 Task: Change the preferred closed captions decoder to CEA 708.
Action: Mouse moved to (115, 18)
Screenshot: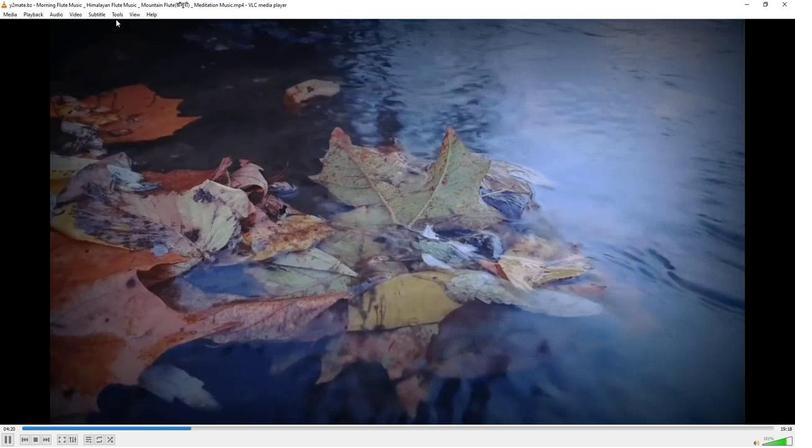 
Action: Mouse pressed left at (115, 18)
Screenshot: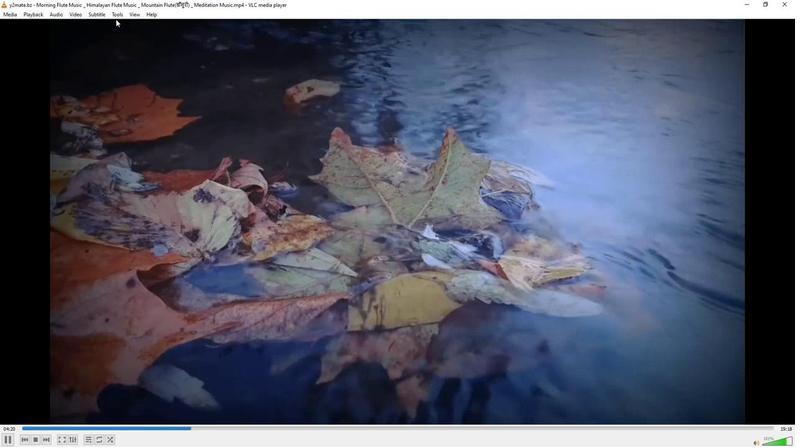 
Action: Mouse moved to (118, 15)
Screenshot: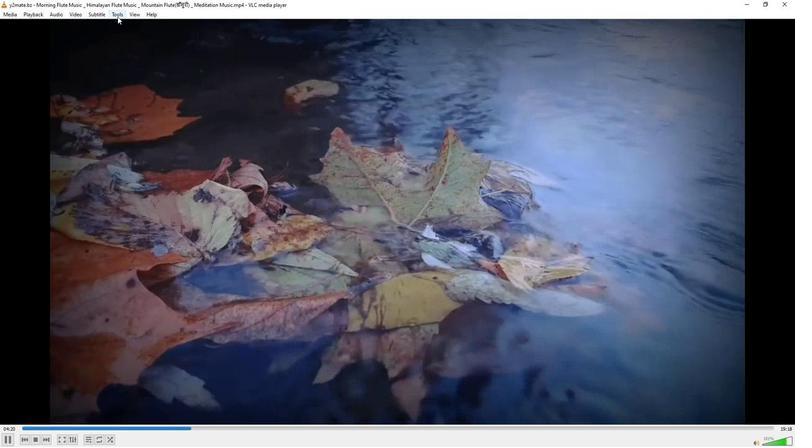 
Action: Mouse pressed left at (118, 15)
Screenshot: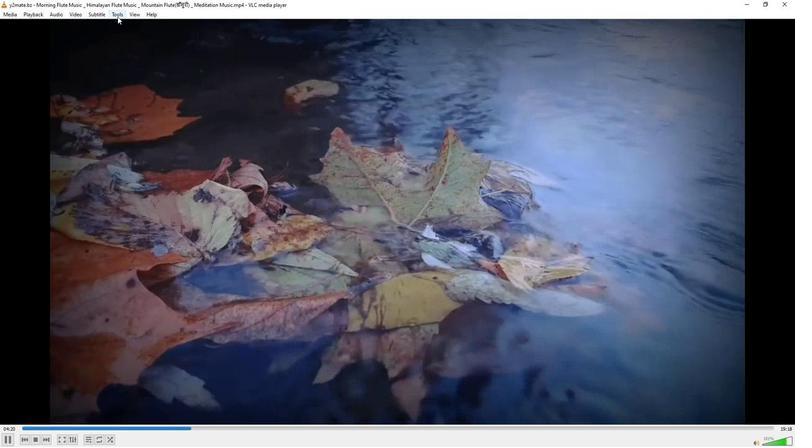 
Action: Mouse moved to (129, 110)
Screenshot: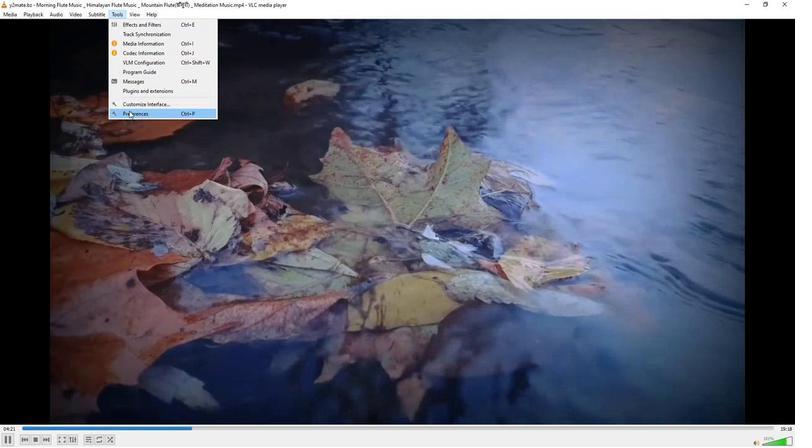 
Action: Mouse pressed left at (129, 110)
Screenshot: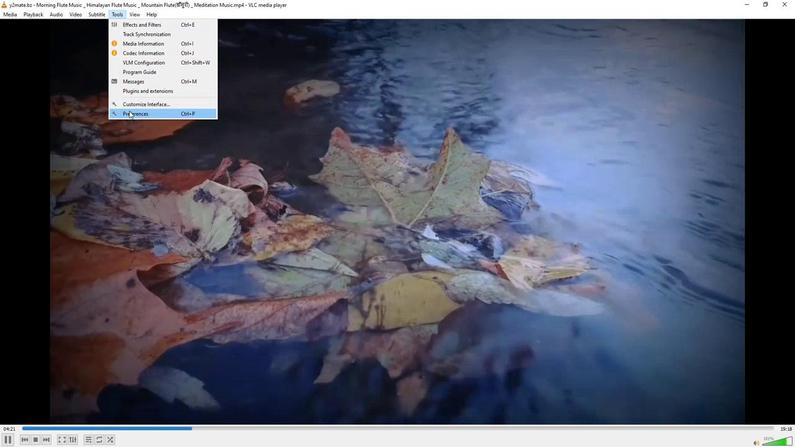 
Action: Mouse moved to (261, 365)
Screenshot: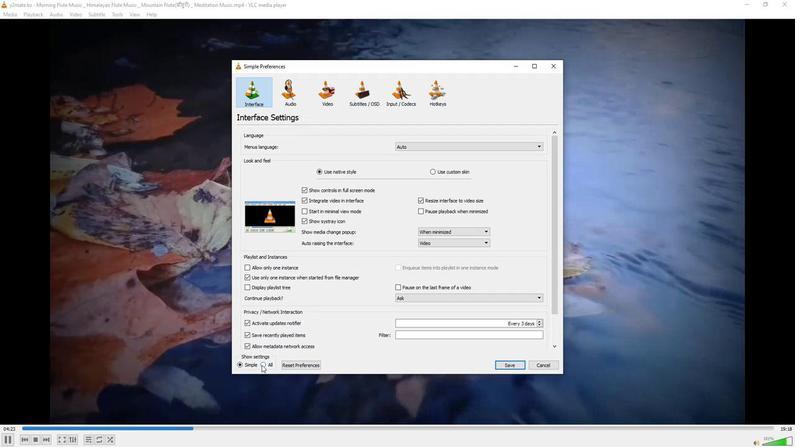 
Action: Mouse pressed left at (261, 365)
Screenshot: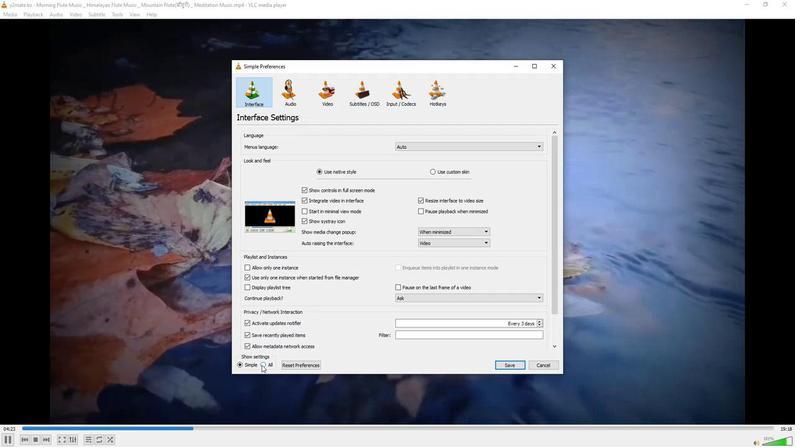 
Action: Mouse moved to (275, 216)
Screenshot: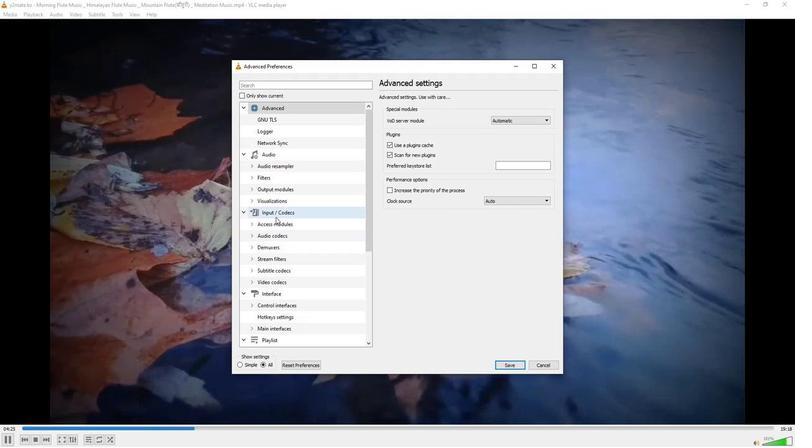 
Action: Mouse pressed left at (275, 216)
Screenshot: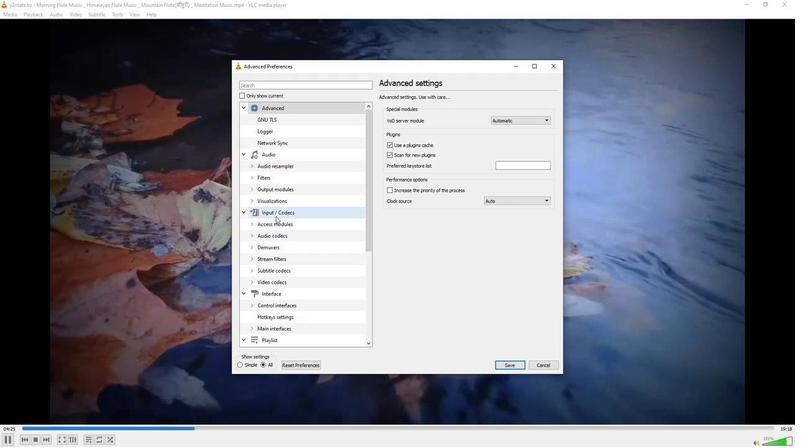 
Action: Mouse moved to (520, 220)
Screenshot: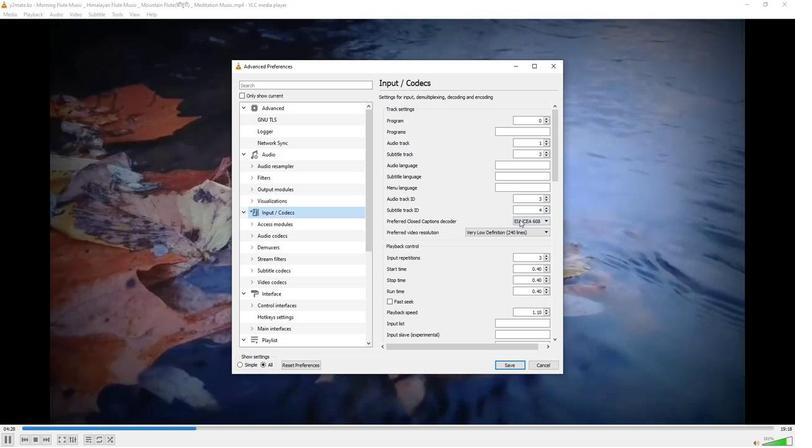 
Action: Mouse pressed left at (520, 220)
Screenshot: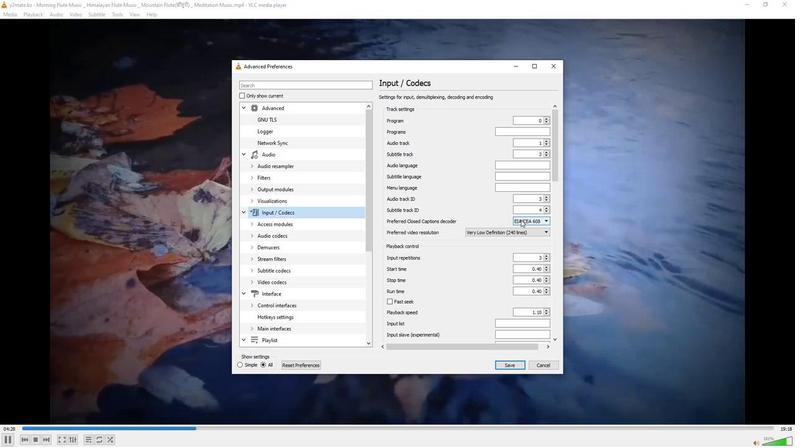 
Action: Mouse moved to (523, 233)
Screenshot: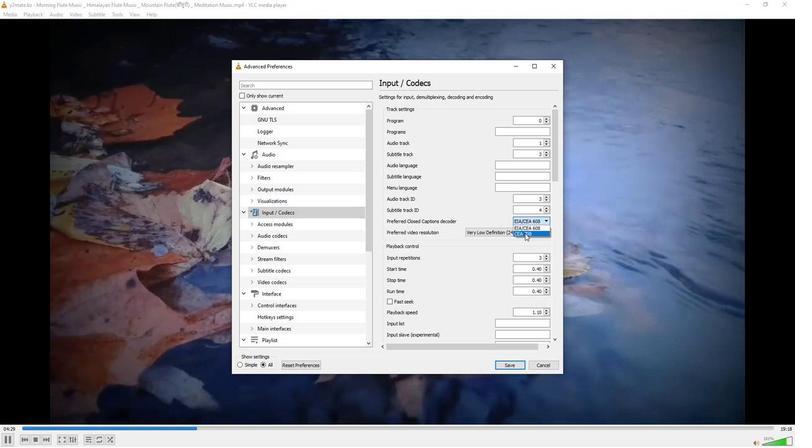 
Action: Mouse pressed left at (523, 233)
Screenshot: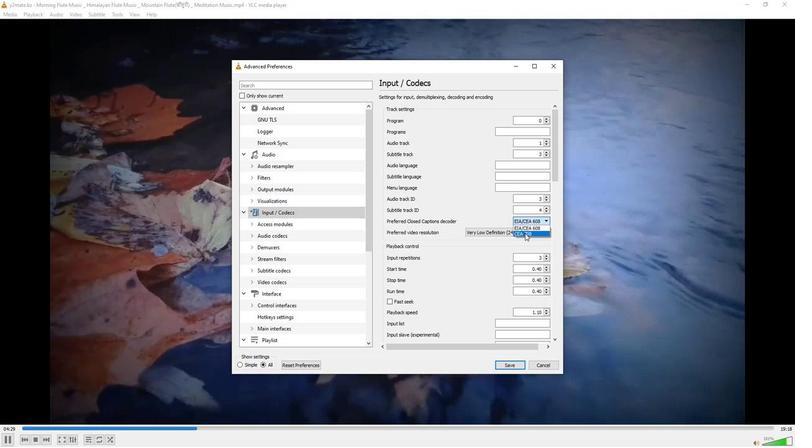 
Action: Mouse moved to (488, 252)
Screenshot: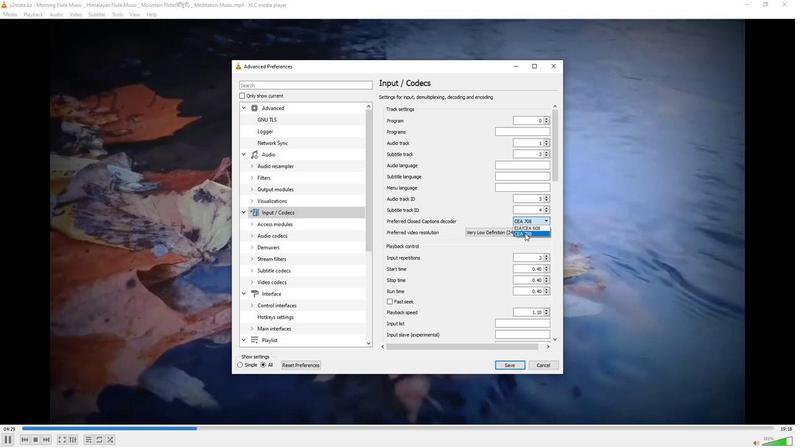 
